 Task: Create a sub task Design and Implement Solution for the task  Implement a dashboard for administrators to monitor app usage in the project TriumphTech , assign it to team member softage.10@softage.net and update the status of the sub task to  Completed , set the priority of the sub task to High.
Action: Mouse moved to (409, 256)
Screenshot: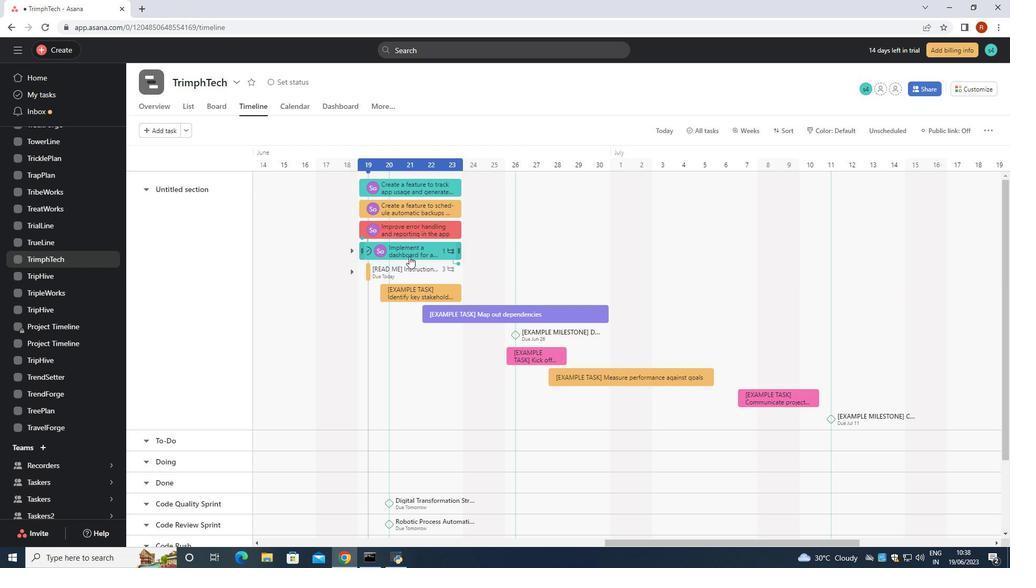 
Action: Mouse pressed left at (409, 256)
Screenshot: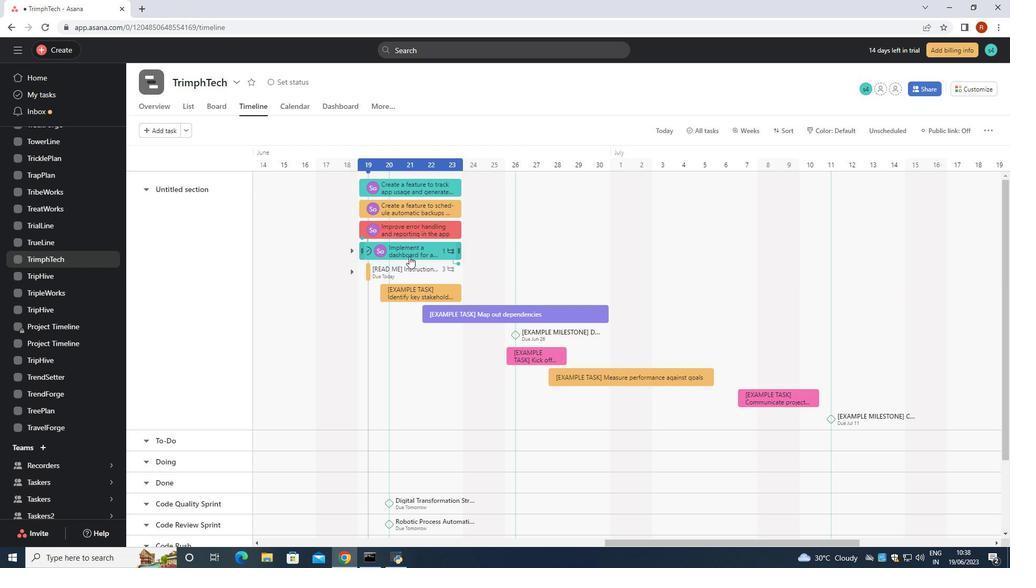 
Action: Mouse moved to (728, 379)
Screenshot: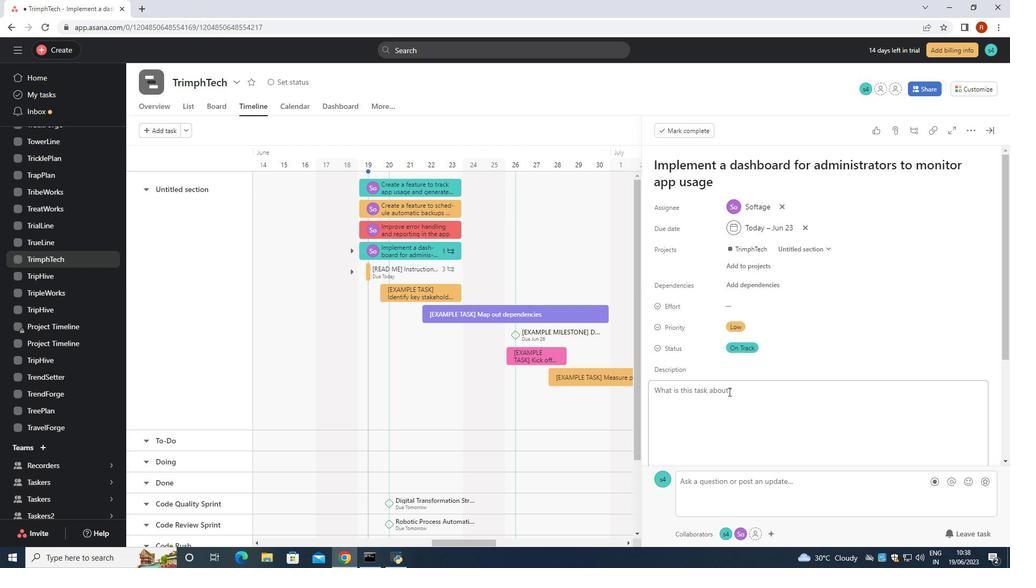 
Action: Mouse scrolled (728, 378) with delta (0, 0)
Screenshot: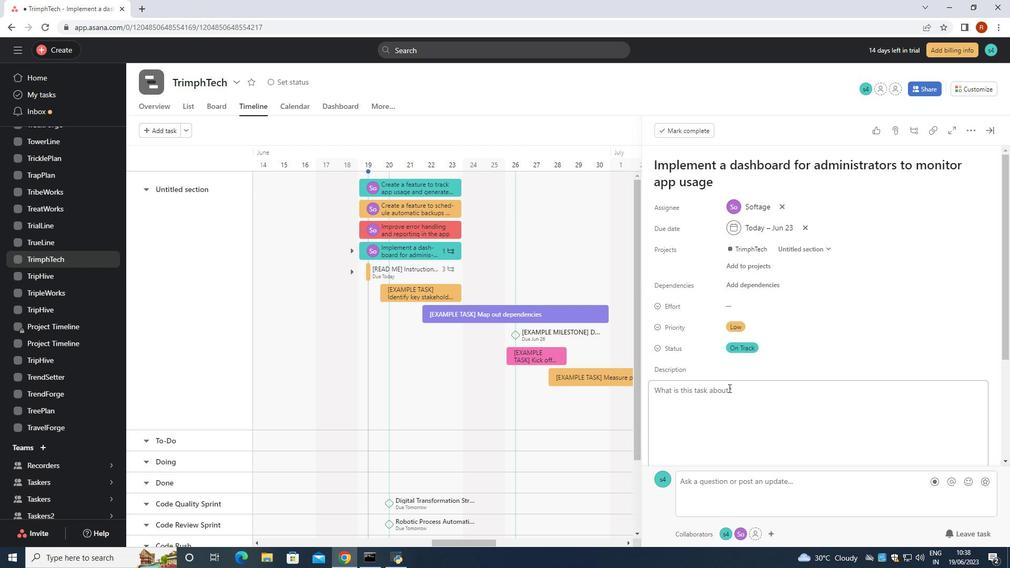 
Action: Mouse scrolled (728, 378) with delta (0, 0)
Screenshot: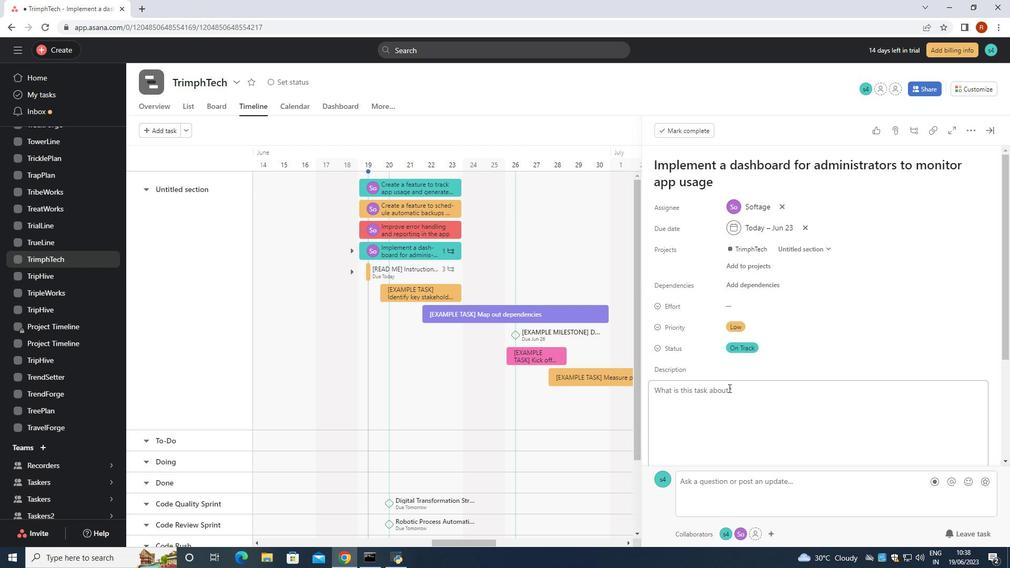 
Action: Mouse scrolled (728, 378) with delta (0, 0)
Screenshot: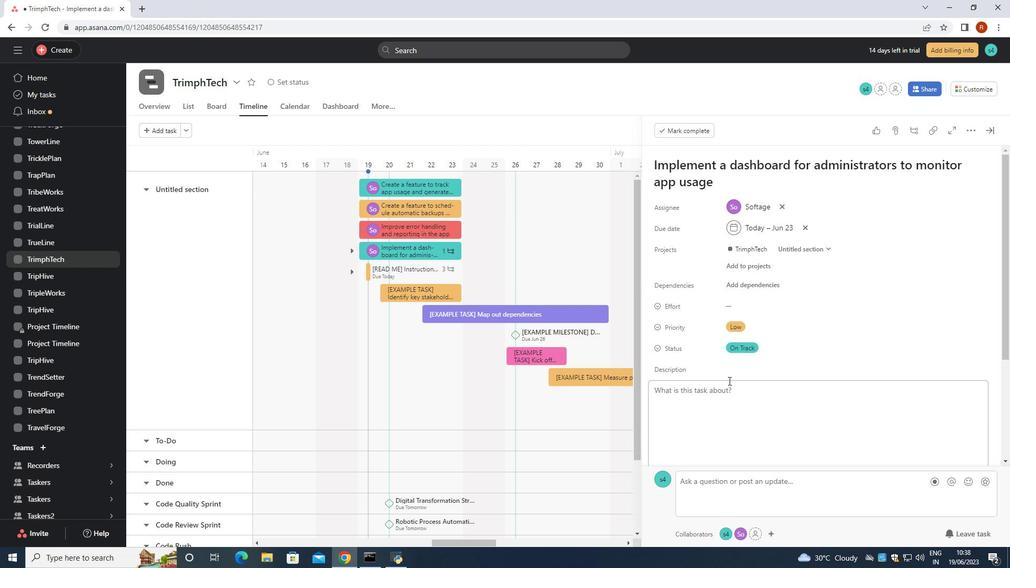 
Action: Mouse scrolled (728, 378) with delta (0, 0)
Screenshot: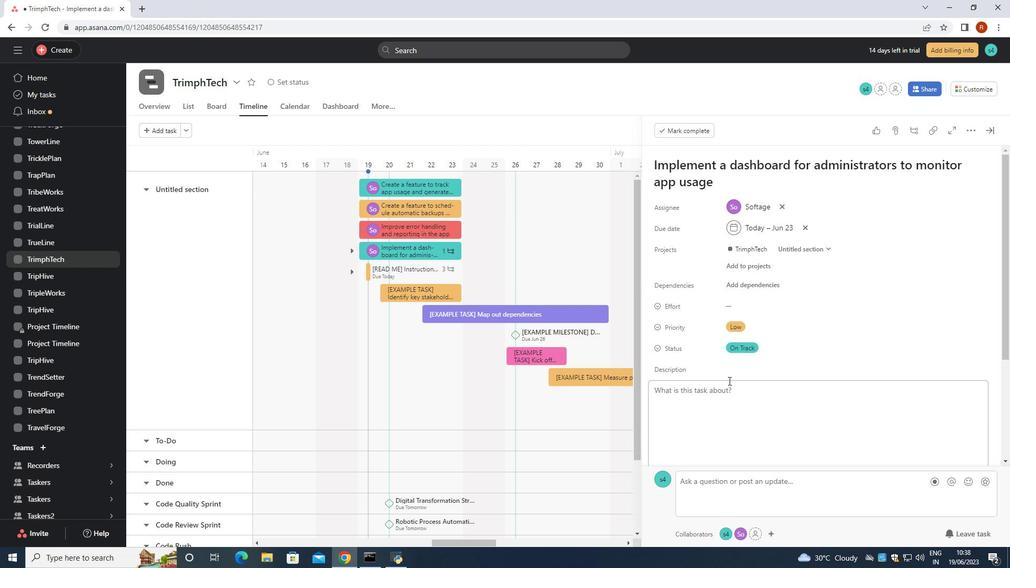 
Action: Mouse scrolled (728, 378) with delta (0, 0)
Screenshot: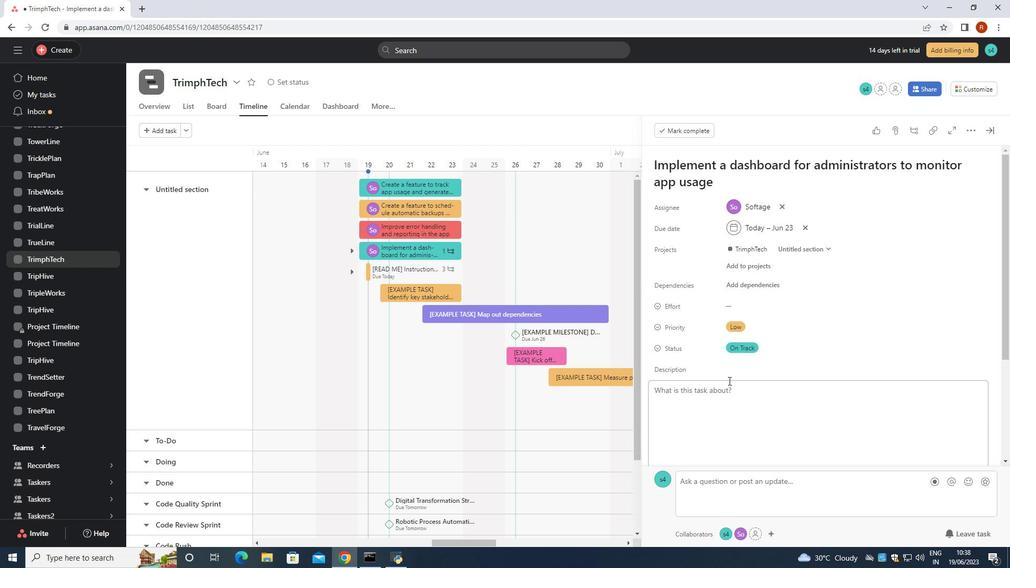 
Action: Mouse scrolled (728, 378) with delta (0, 0)
Screenshot: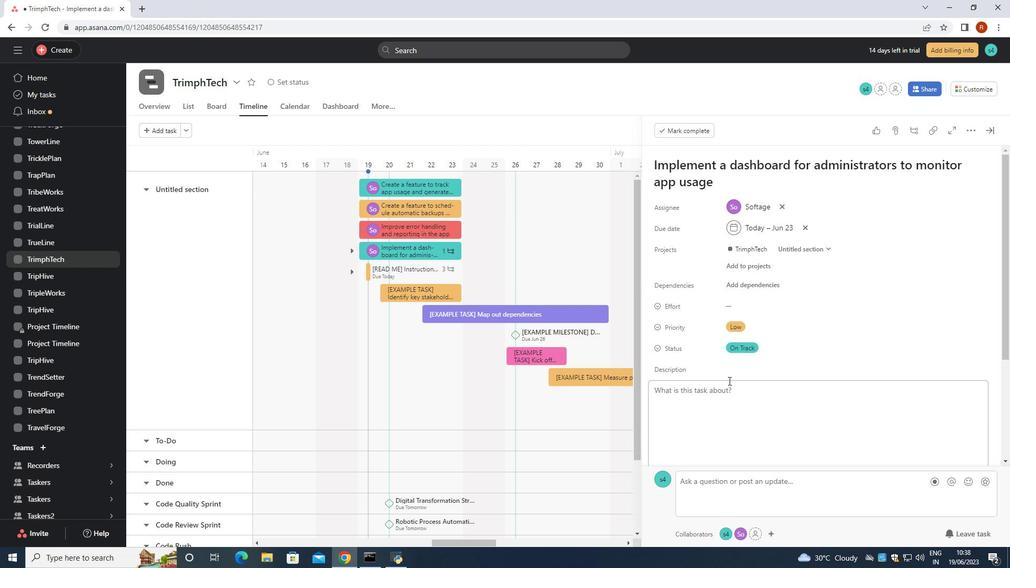 
Action: Mouse moved to (688, 375)
Screenshot: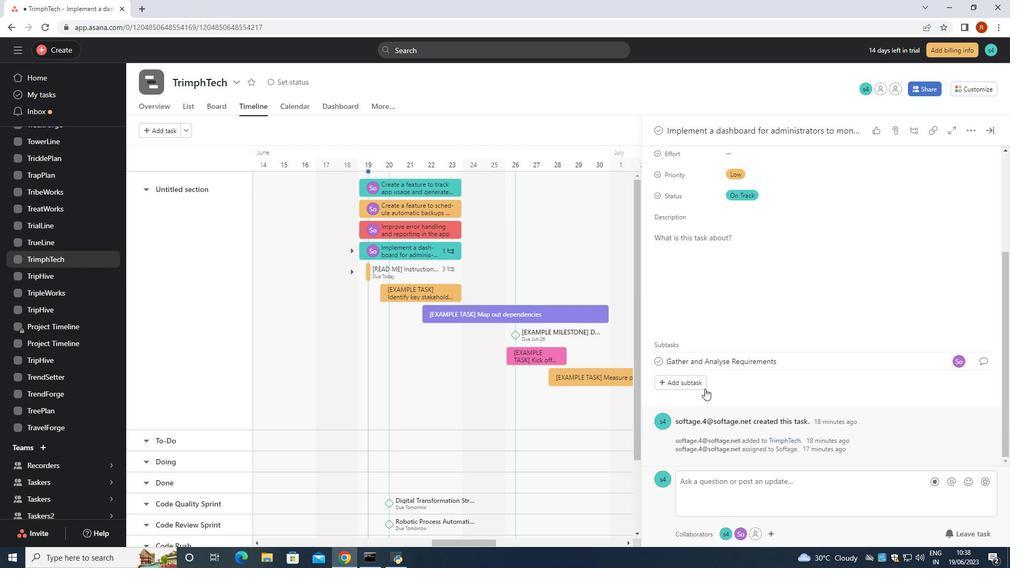 
Action: Mouse pressed left at (688, 375)
Screenshot: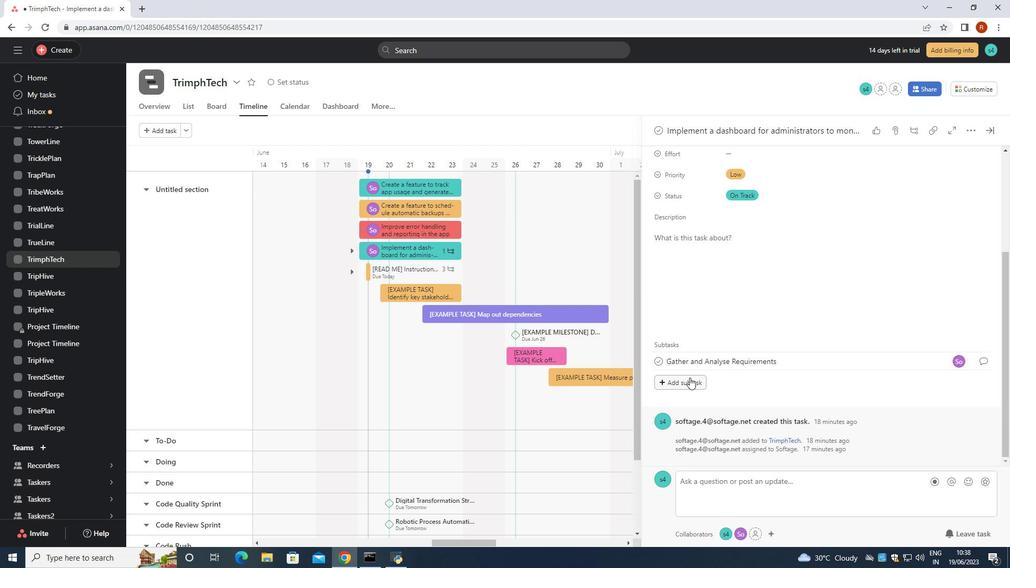 
Action: Mouse moved to (688, 378)
Screenshot: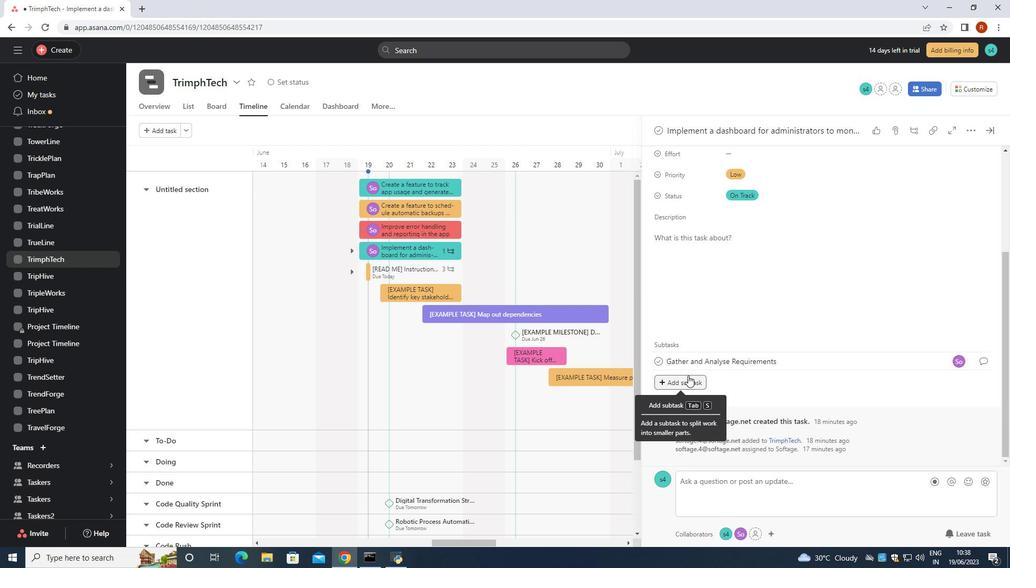 
Action: Key pressed <Key.shift>Design<Key.space>and<Key.space><Key.shift><Key.shift><Key.shift>Implement<Key.space><Key.shift>Solution<Key.space>
Screenshot: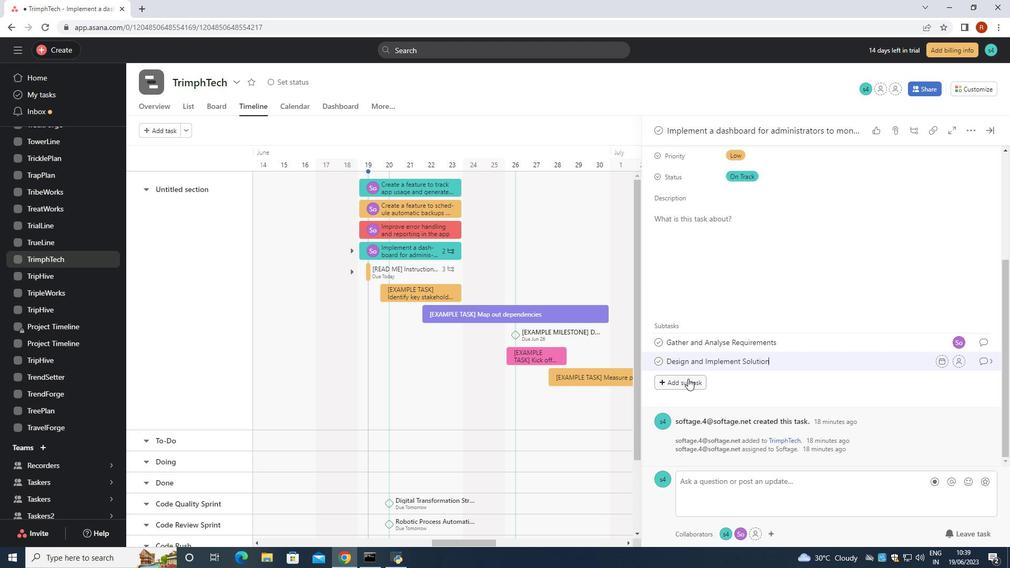 
Action: Mouse moved to (957, 362)
Screenshot: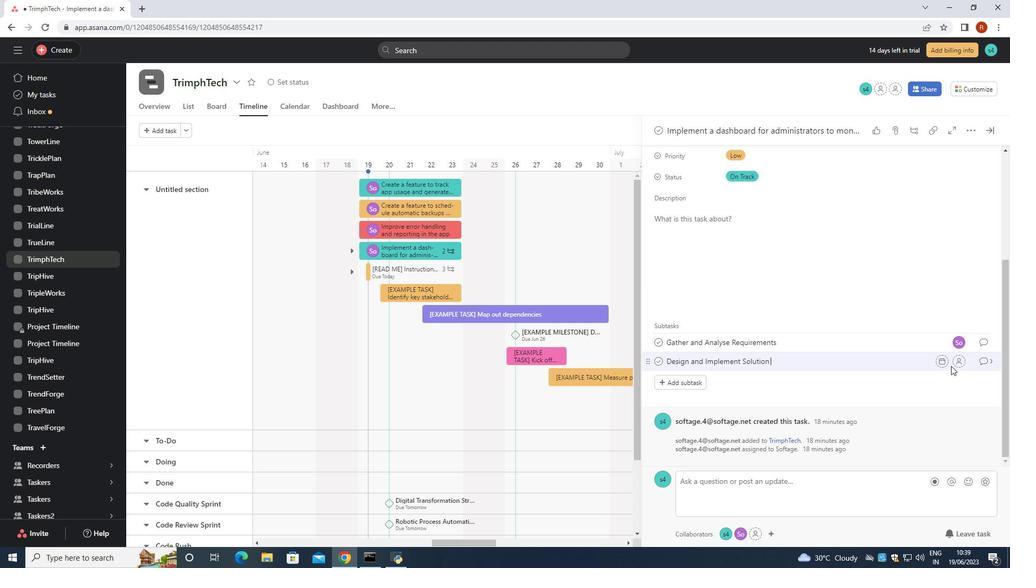 
Action: Mouse pressed left at (957, 362)
Screenshot: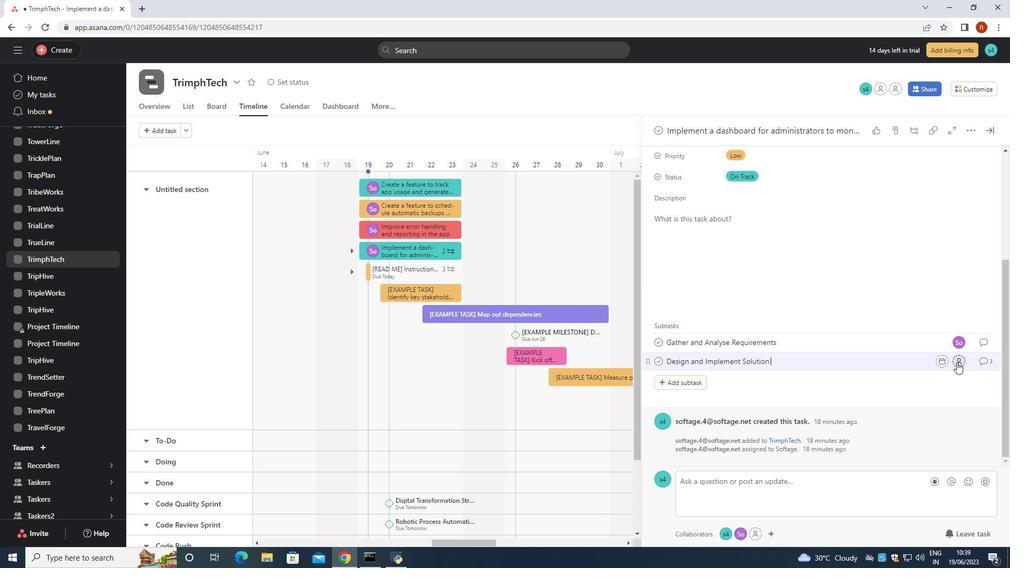 
Action: Key pressed softage.10<Key.shift>@softage.net
Screenshot: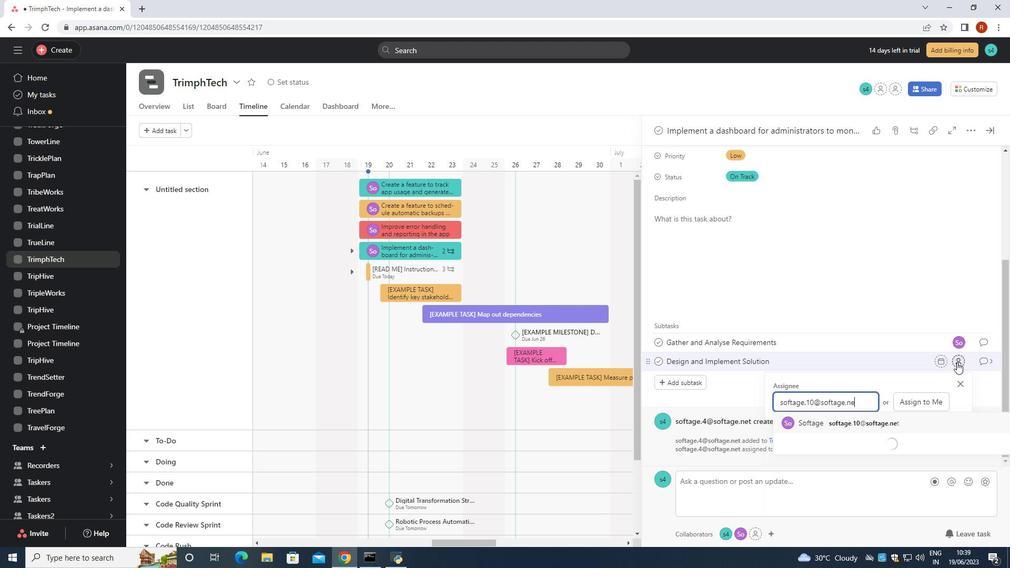 
Action: Mouse moved to (880, 423)
Screenshot: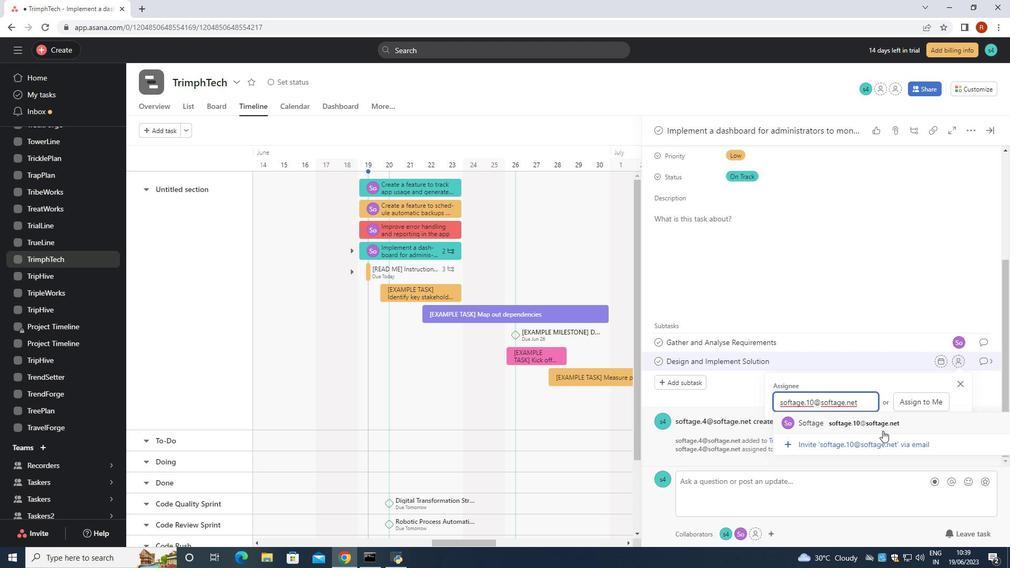
Action: Mouse pressed left at (880, 423)
Screenshot: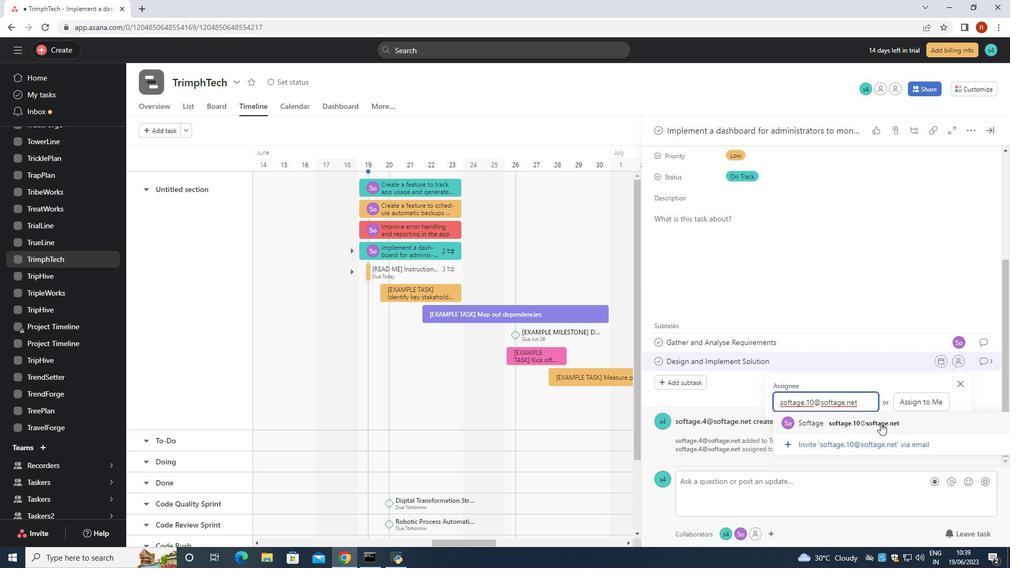 
Action: Mouse moved to (985, 358)
Screenshot: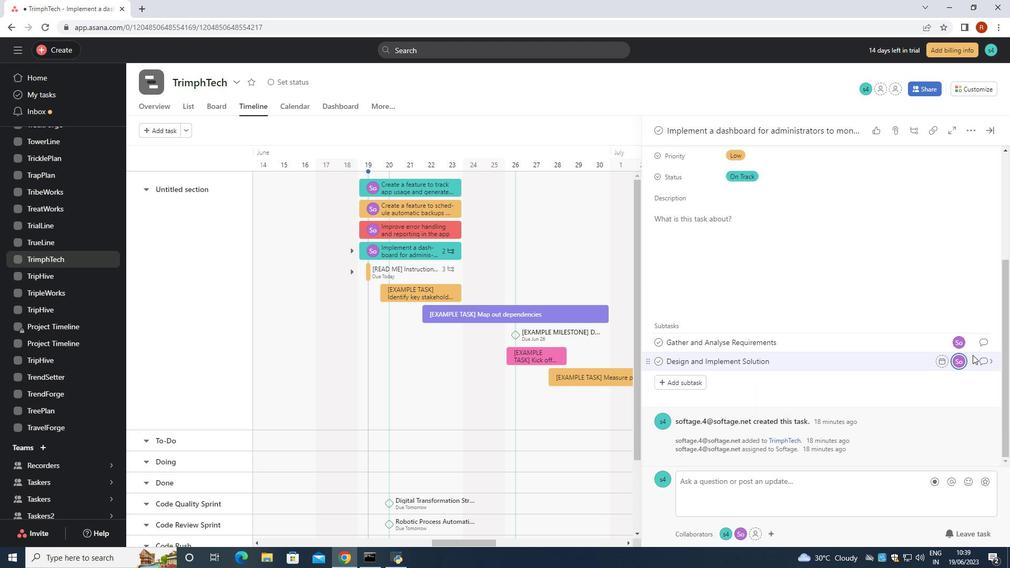 
Action: Mouse pressed left at (985, 358)
Screenshot: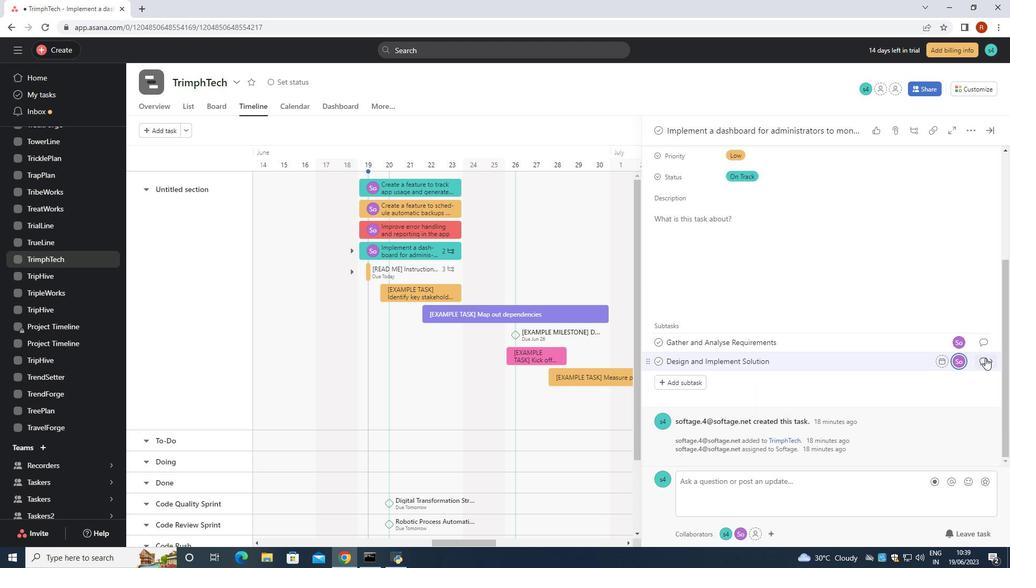 
Action: Mouse pressed left at (985, 358)
Screenshot: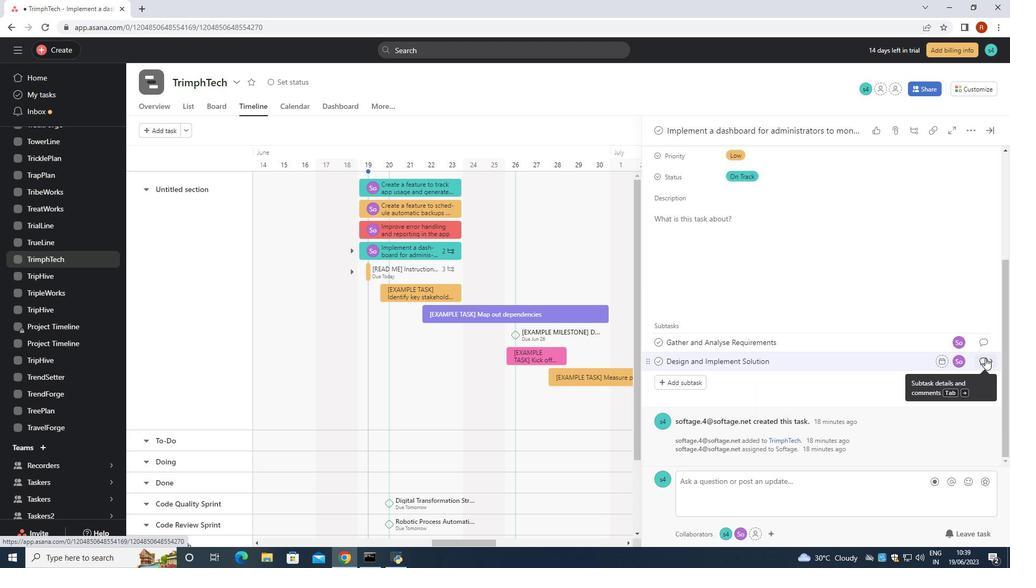 
Action: Mouse moved to (705, 277)
Screenshot: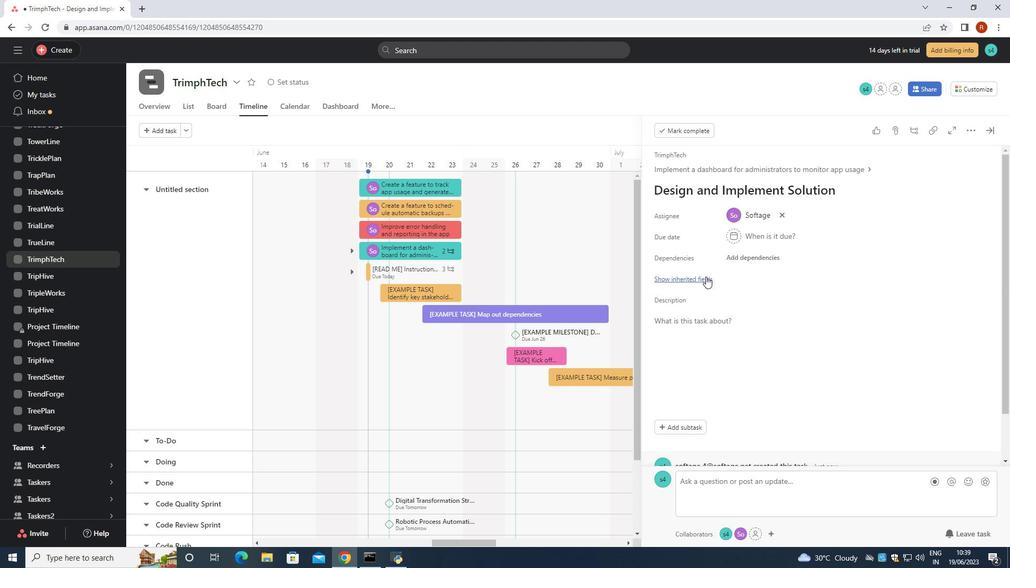 
Action: Mouse pressed left at (705, 277)
Screenshot: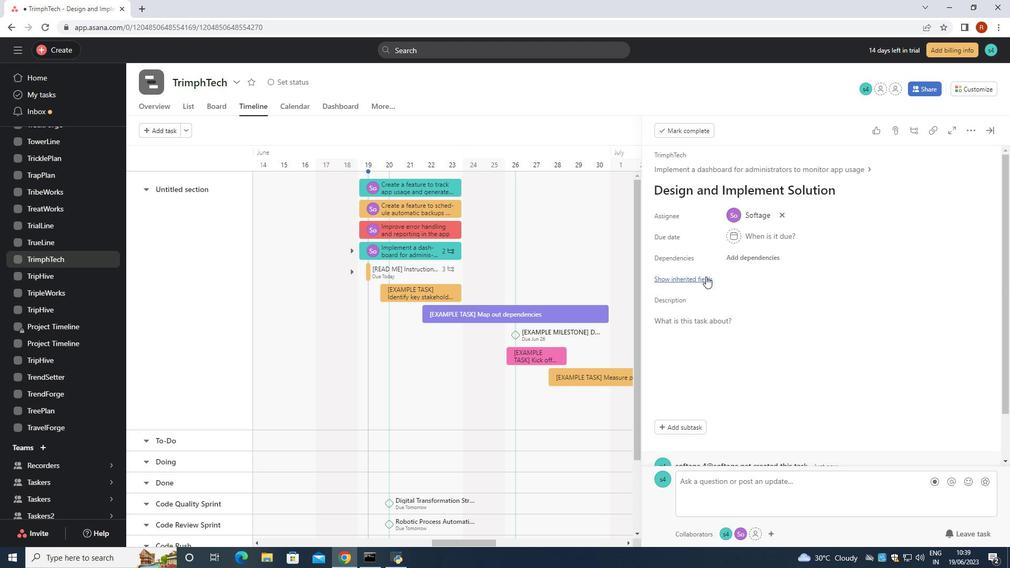 
Action: Mouse moved to (736, 344)
Screenshot: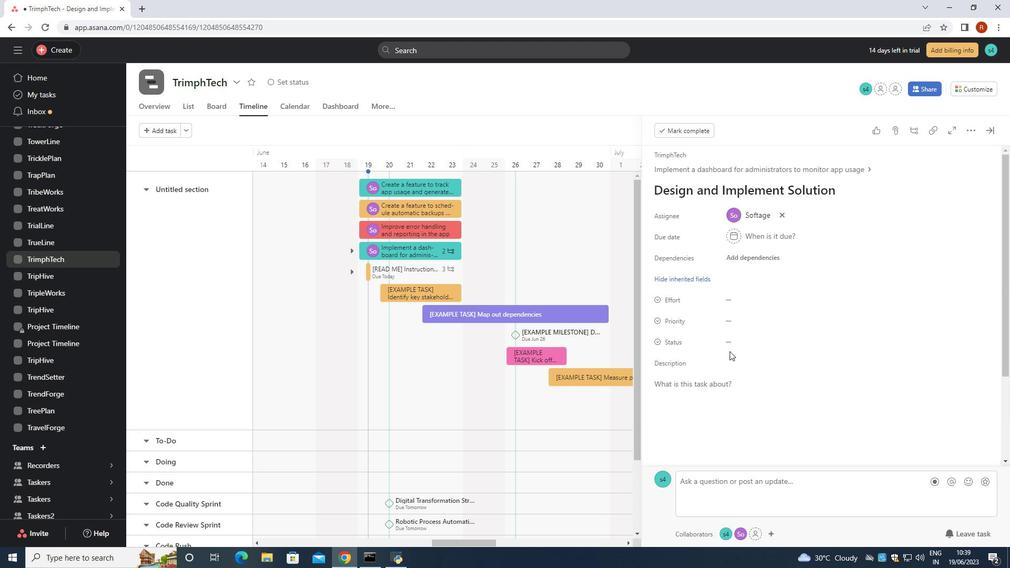 
Action: Mouse pressed left at (736, 344)
Screenshot: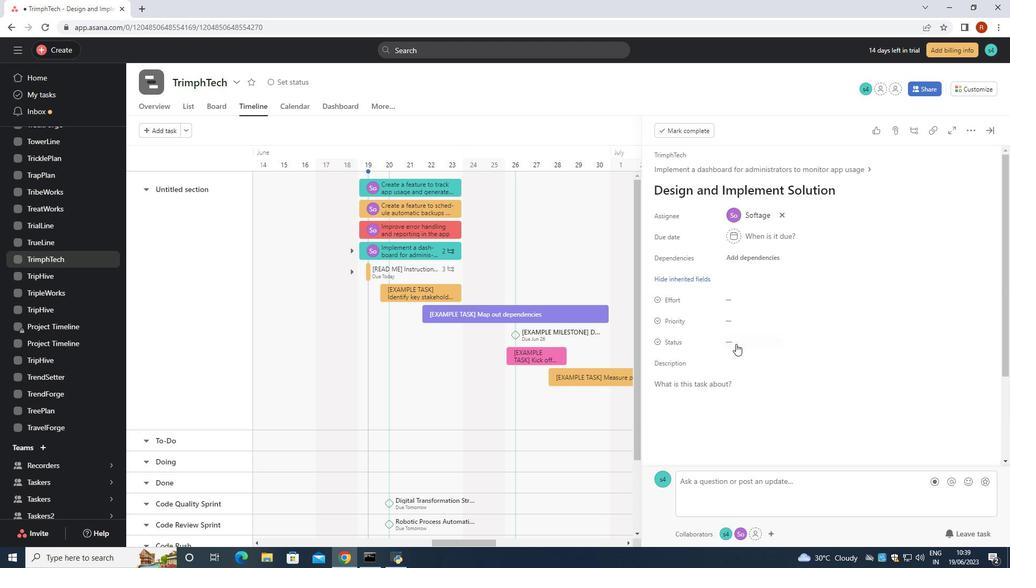 
Action: Mouse moved to (768, 437)
Screenshot: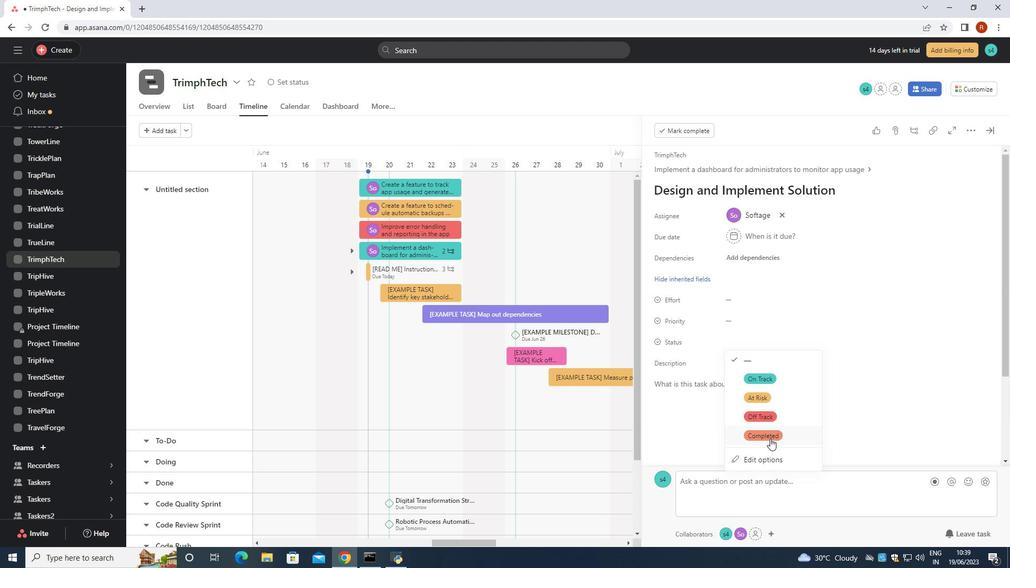 
Action: Mouse pressed left at (768, 437)
Screenshot: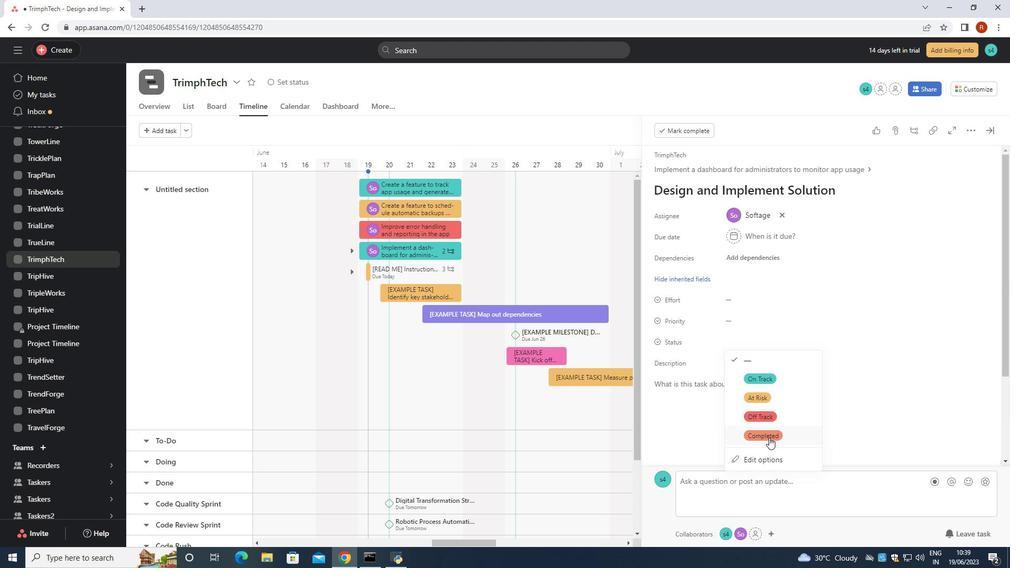 
Action: Mouse moved to (743, 321)
Screenshot: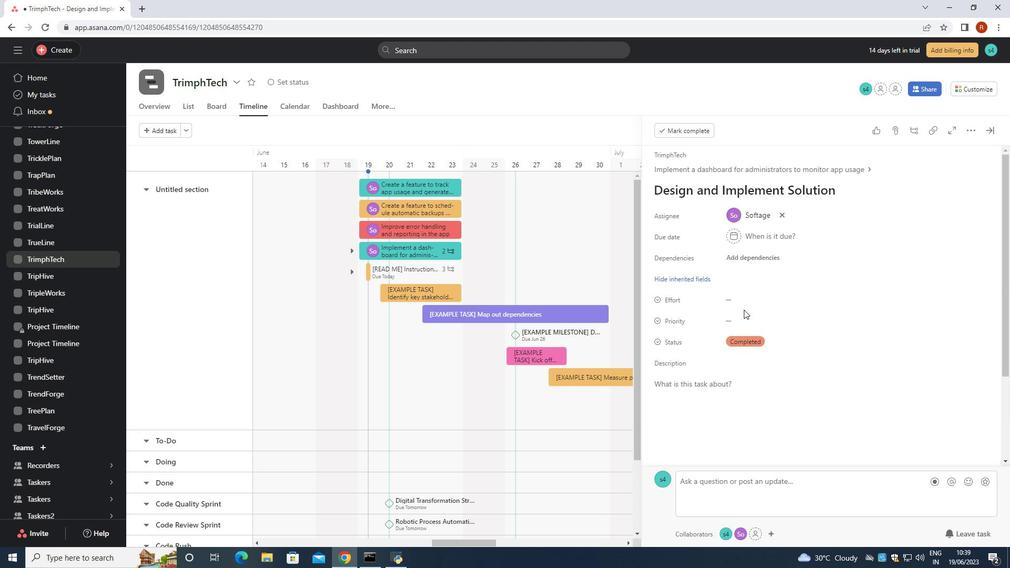 
Action: Mouse pressed left at (743, 321)
Screenshot: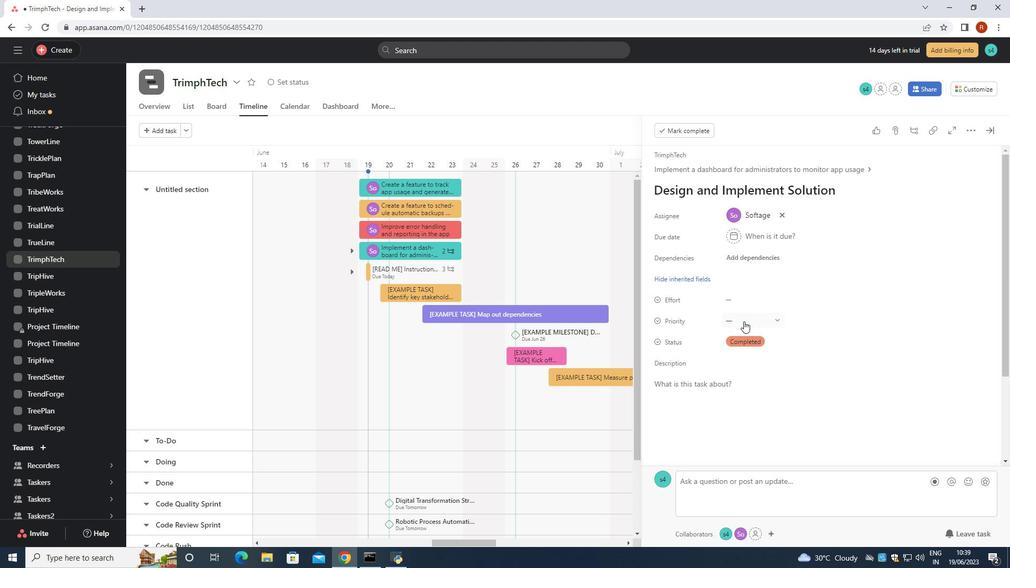 
Action: Mouse moved to (752, 359)
Screenshot: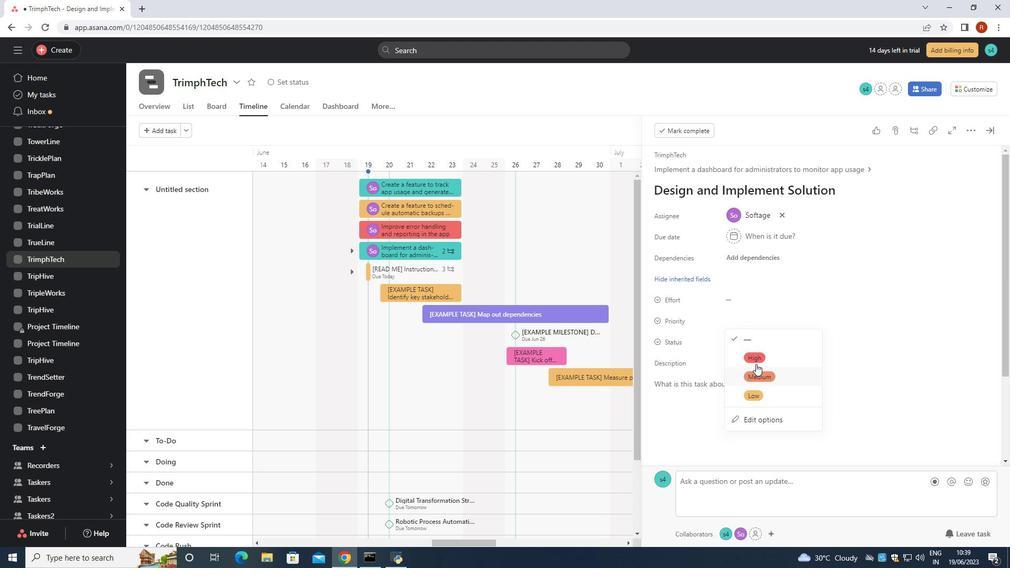 
Action: Mouse pressed left at (752, 359)
Screenshot: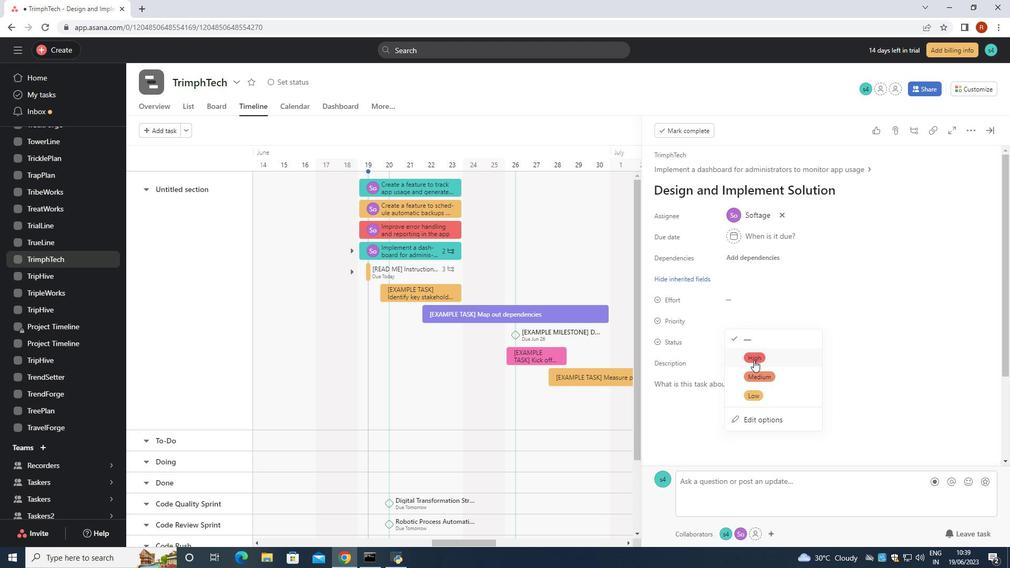 
Action: Mouse moved to (776, 364)
Screenshot: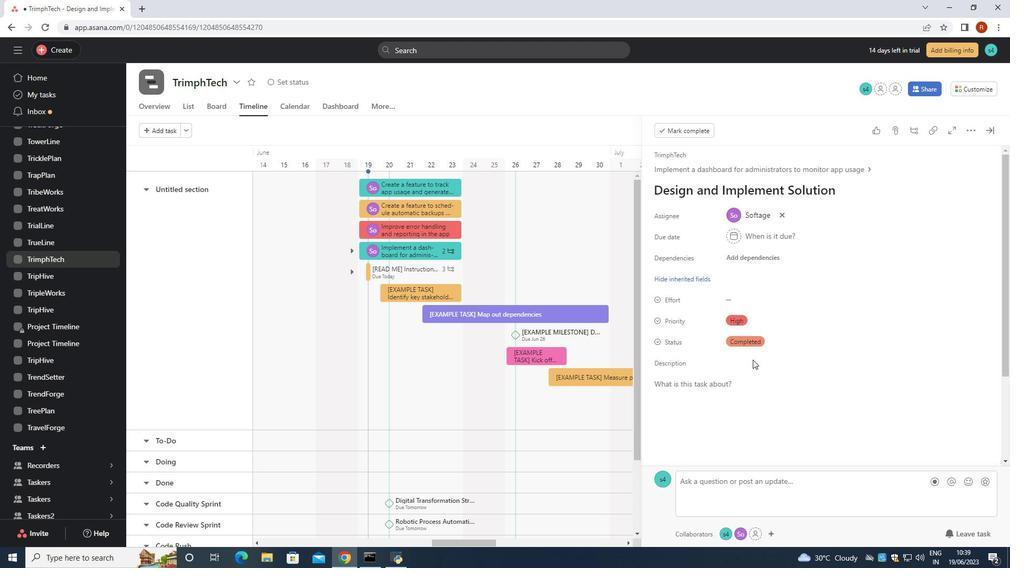 
